 Task: Change ,abc' to 'abc'
Action: Mouse pressed left at (279, 241)
Screenshot: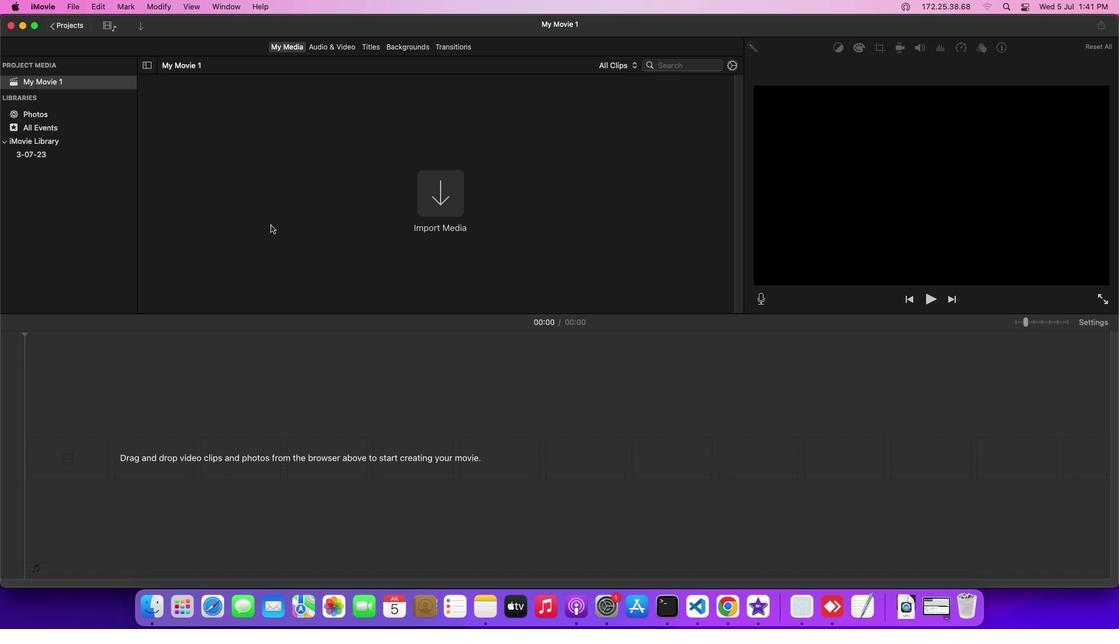 
Action: Mouse moved to (43, 1)
Screenshot: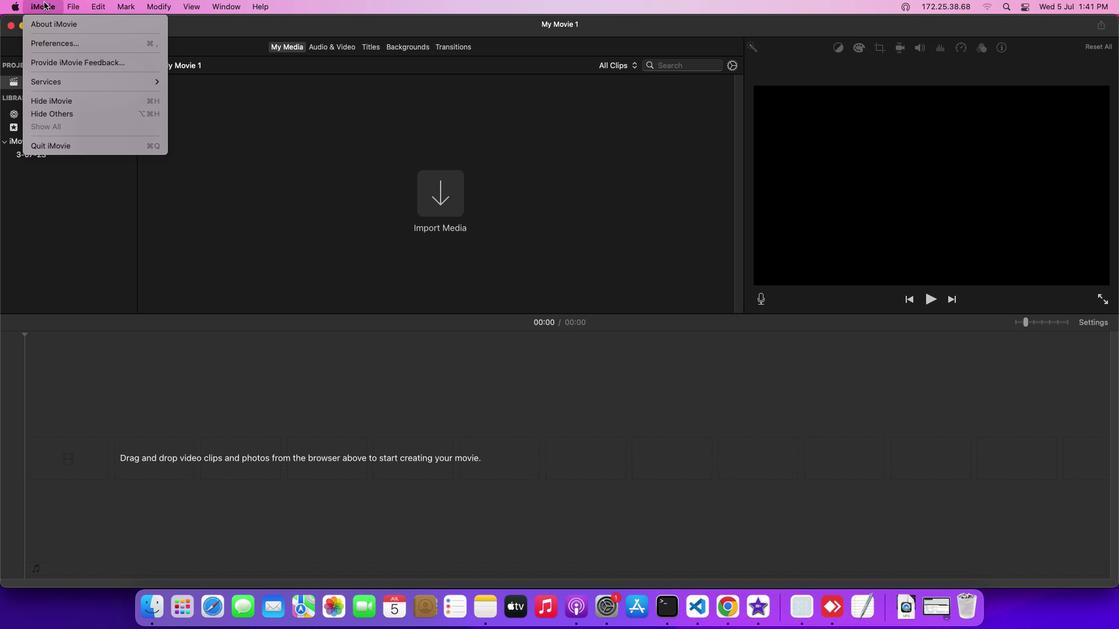 
Action: Mouse pressed left at (43, 1)
Screenshot: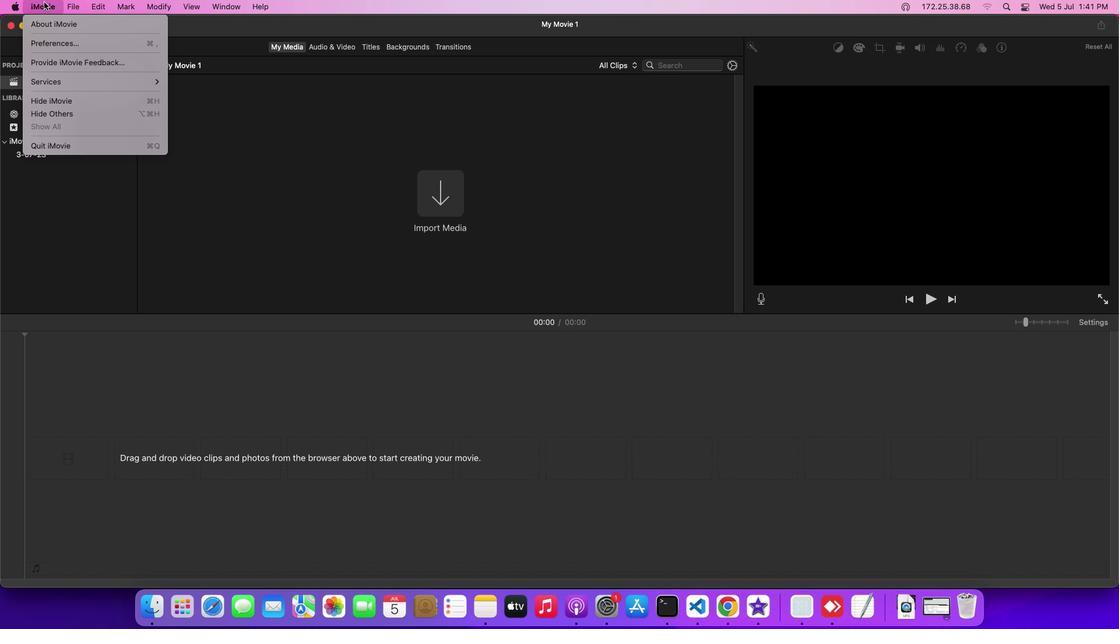 
Action: Mouse moved to (51, 79)
Screenshot: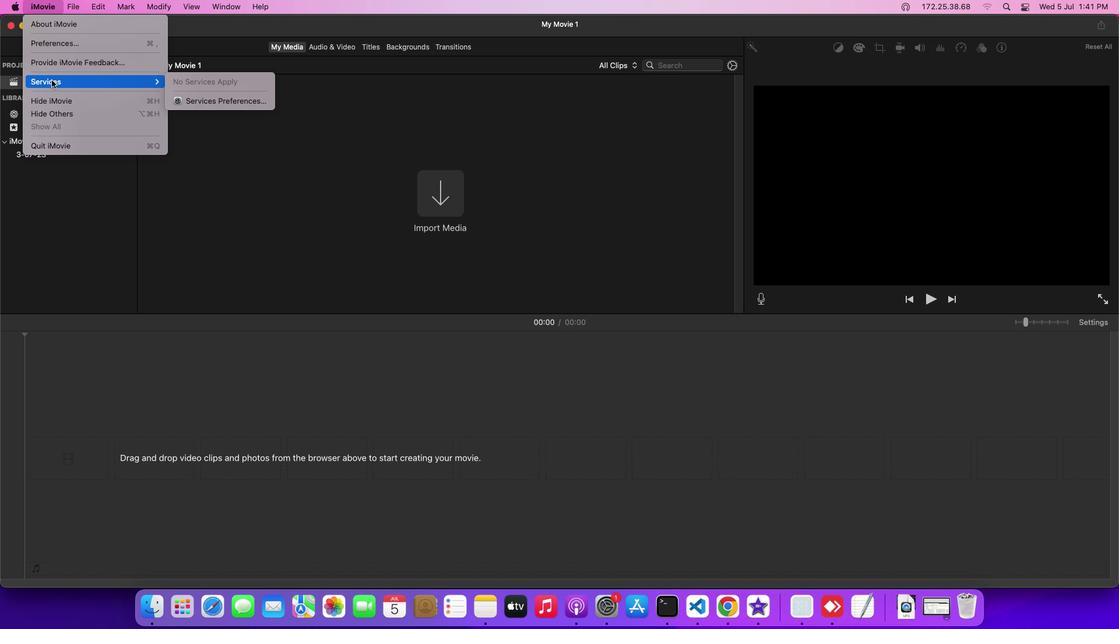 
Action: Mouse pressed left at (51, 79)
Screenshot: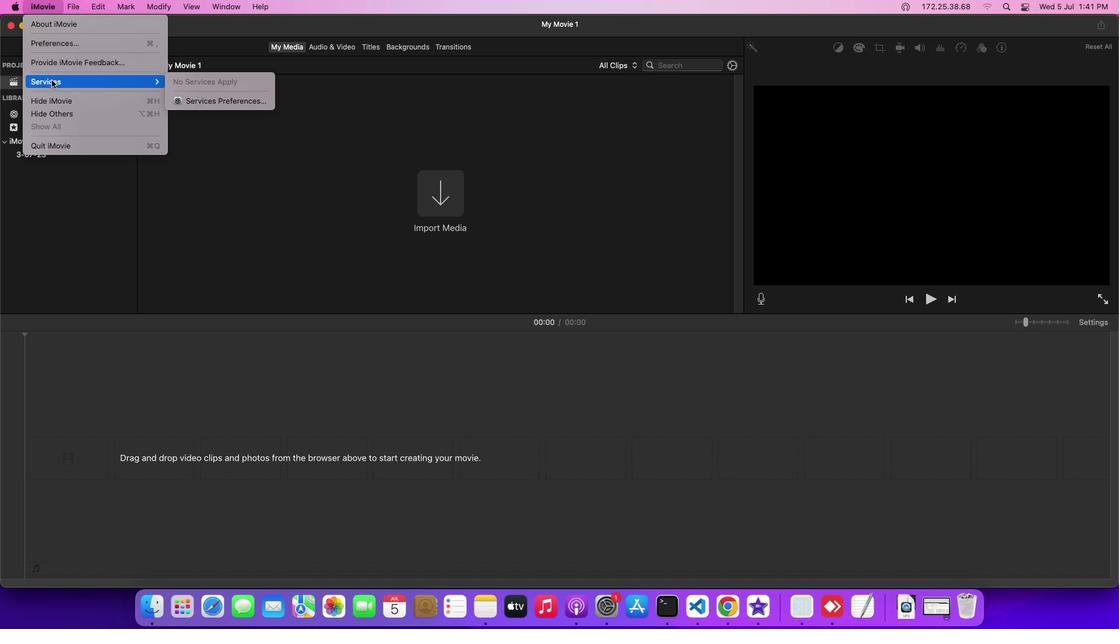 
Action: Mouse moved to (182, 97)
Screenshot: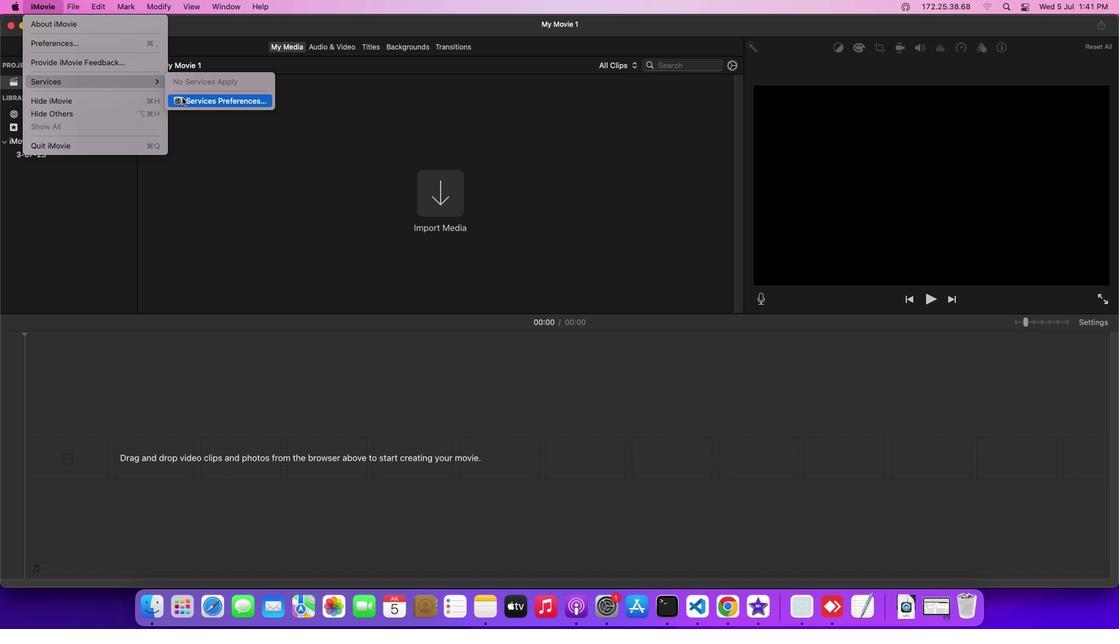
Action: Mouse pressed left at (182, 97)
Screenshot: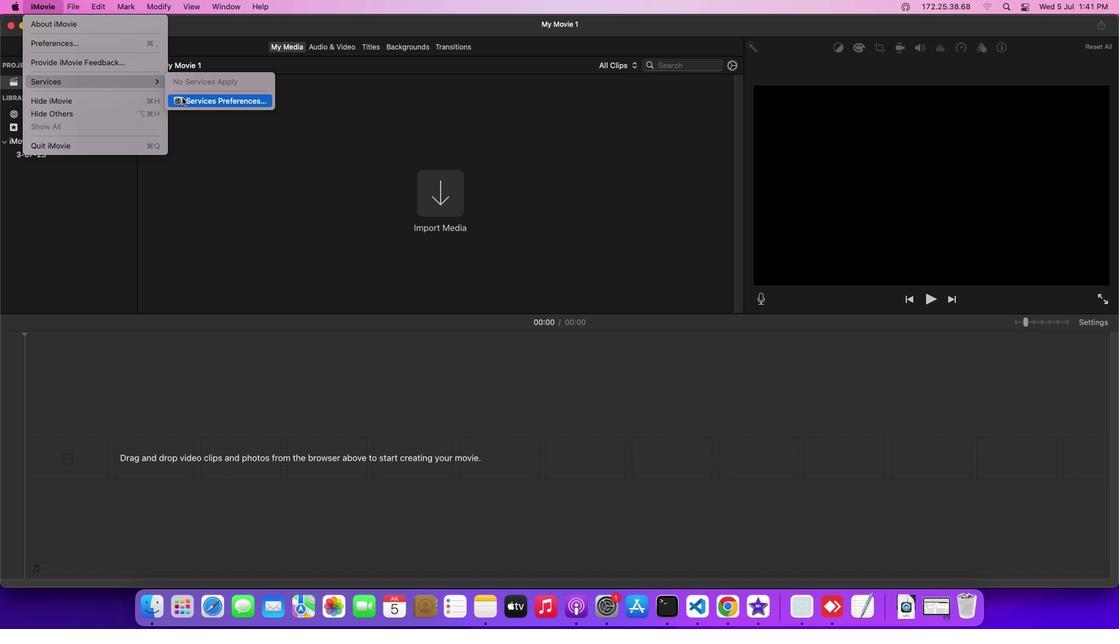 
Action: Mouse moved to (584, 176)
Screenshot: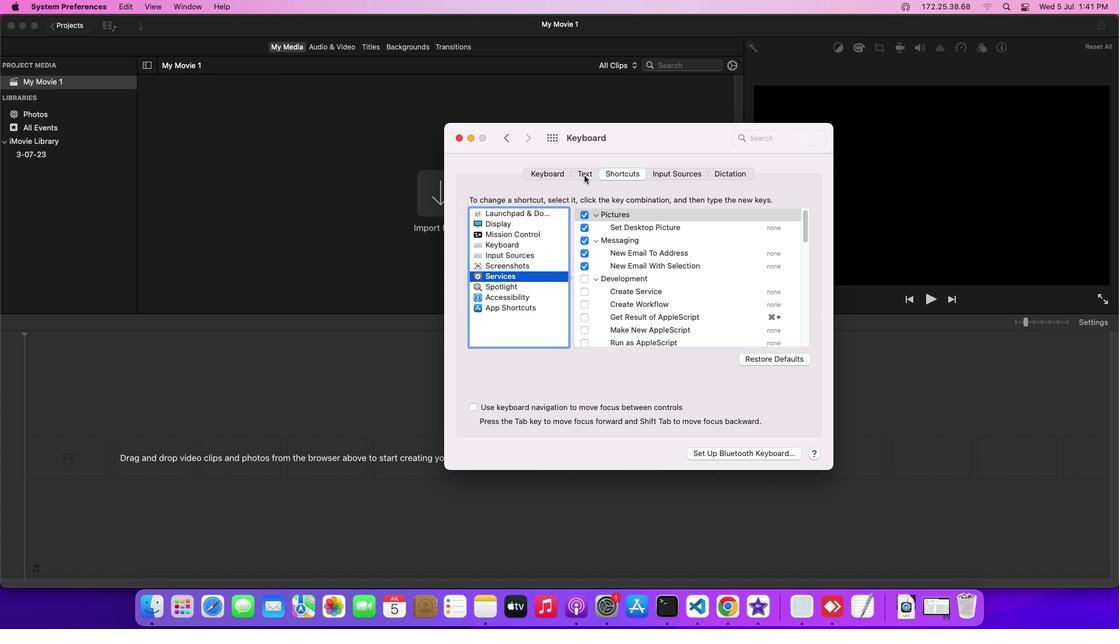 
Action: Mouse pressed left at (584, 176)
Screenshot: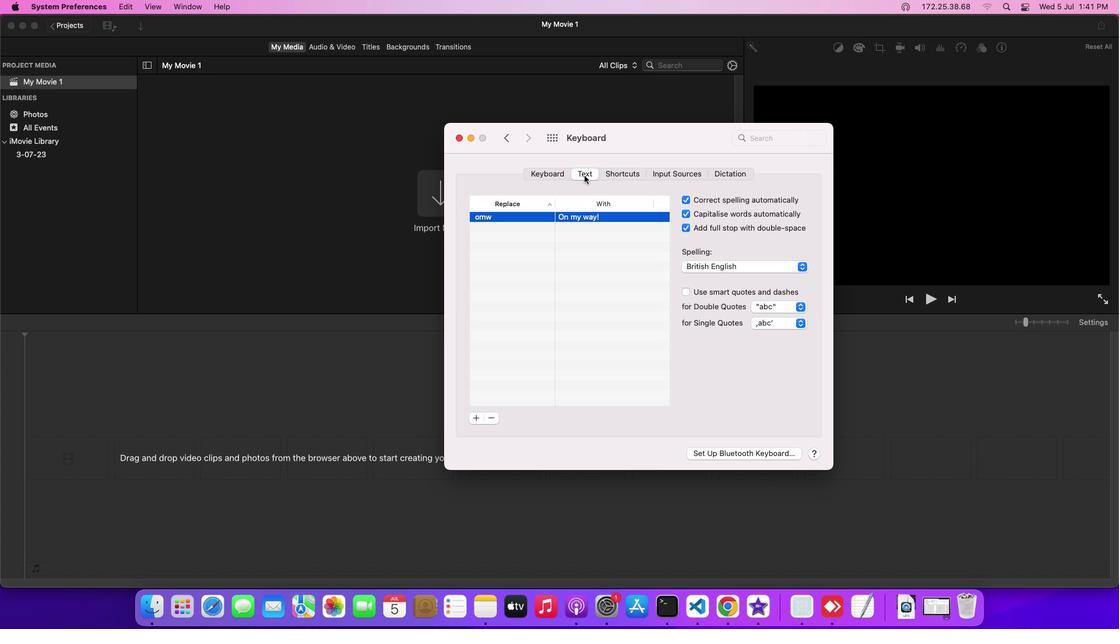 
Action: Mouse moved to (801, 325)
Screenshot: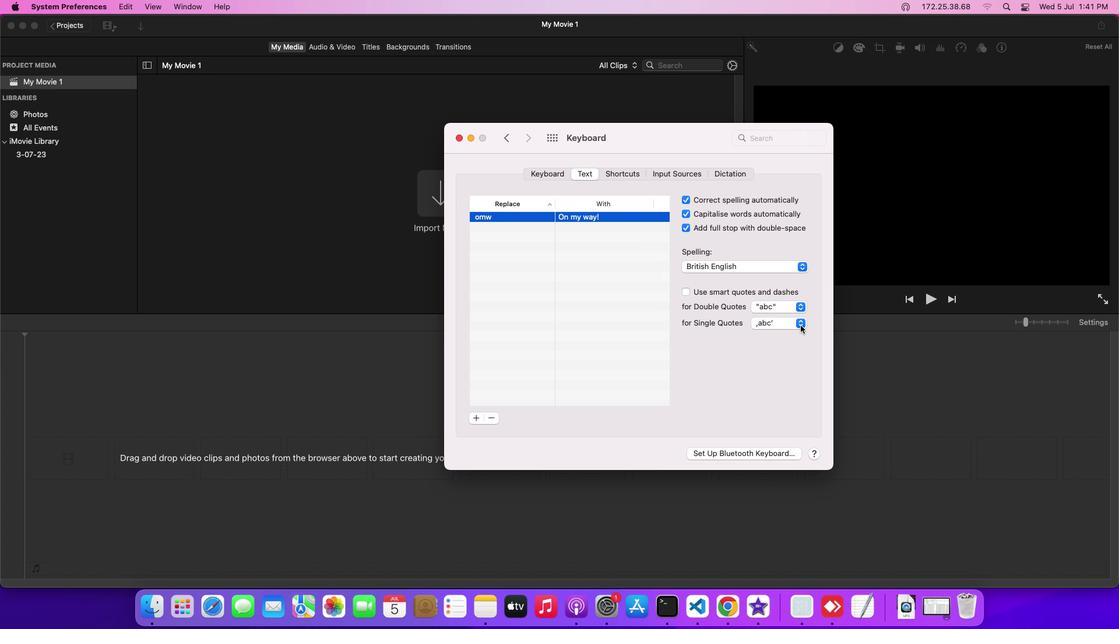 
Action: Mouse pressed left at (801, 325)
Screenshot: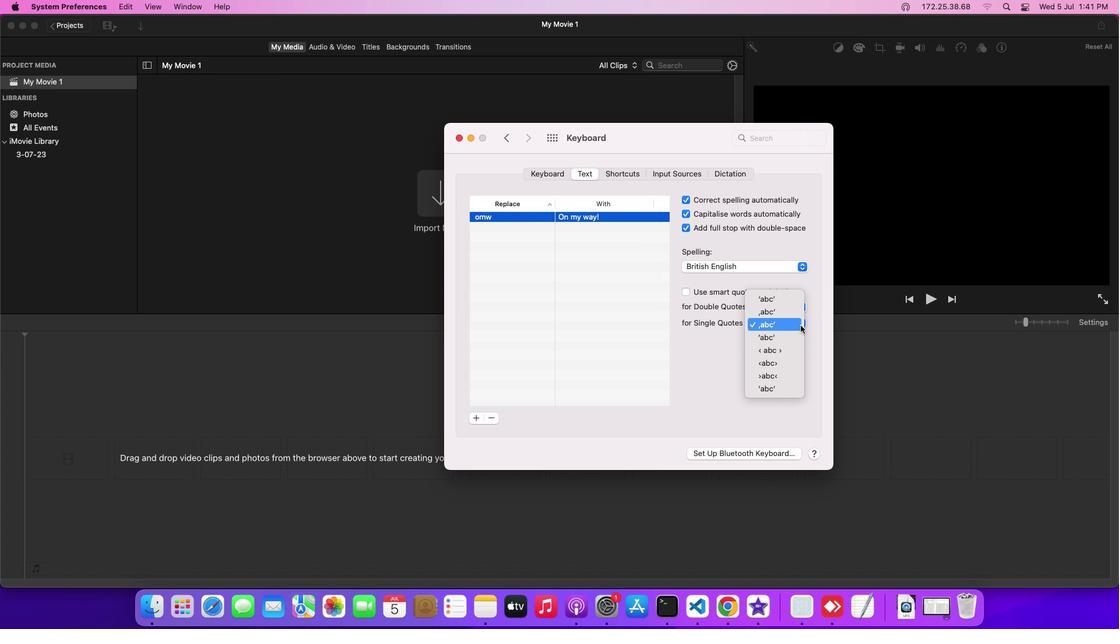 
Action: Mouse moved to (789, 334)
Screenshot: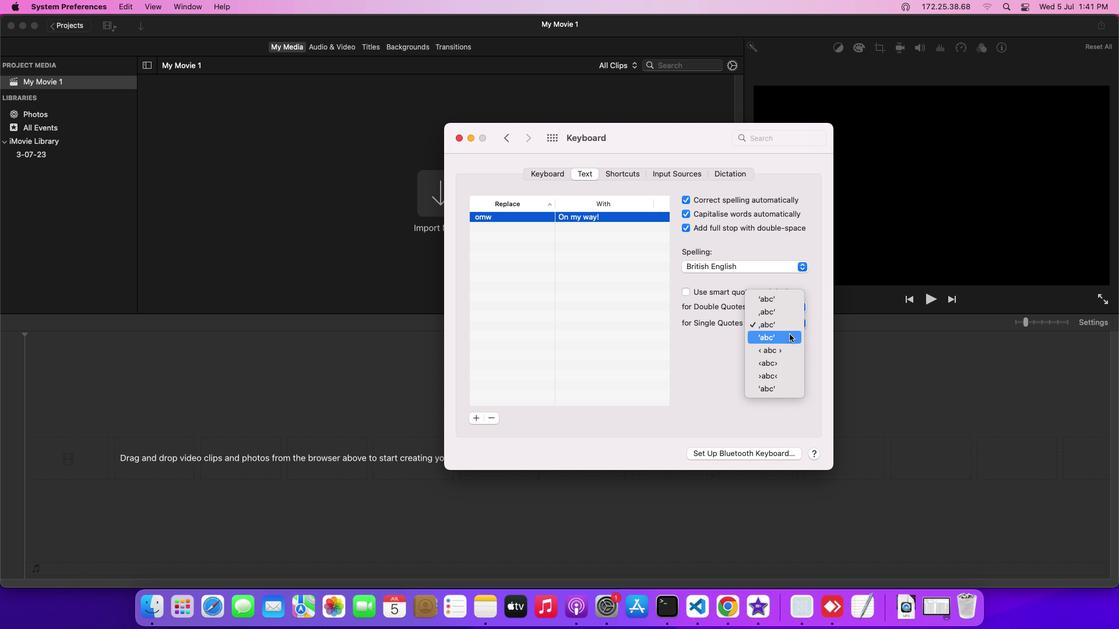 
Action: Mouse pressed left at (789, 334)
Screenshot: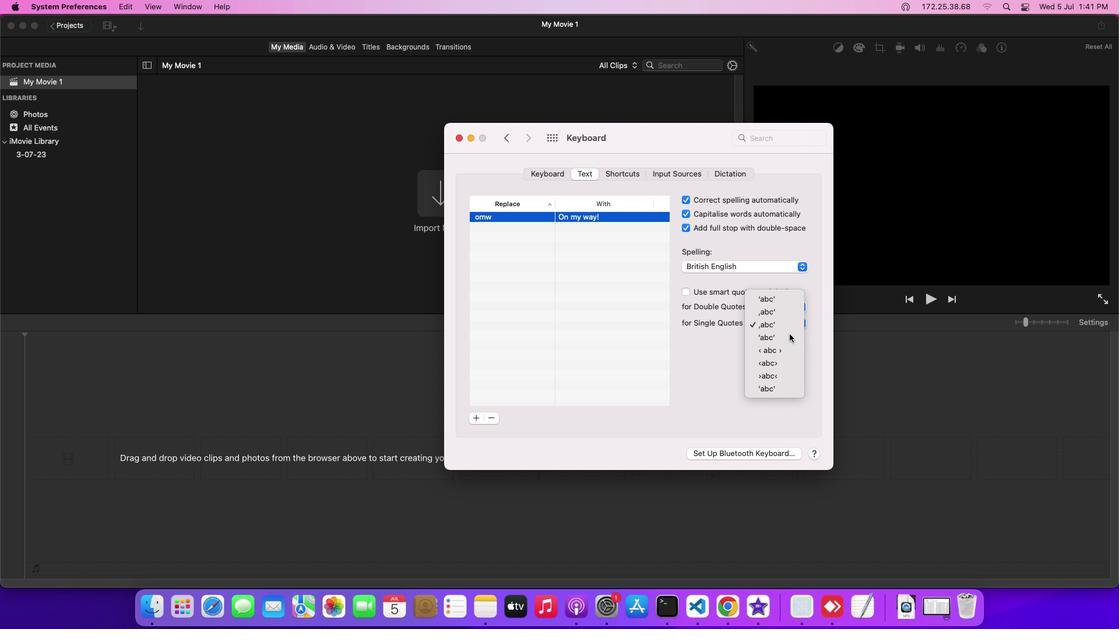 
